 Task: Create New Customer with Customer Name: Azelly Flowers, Billing Address Line1: 3645 Walton Street, Billing Address Line2:  Salt Lake City, Billing Address Line3:  Utah 84104
Action: Mouse moved to (147, 35)
Screenshot: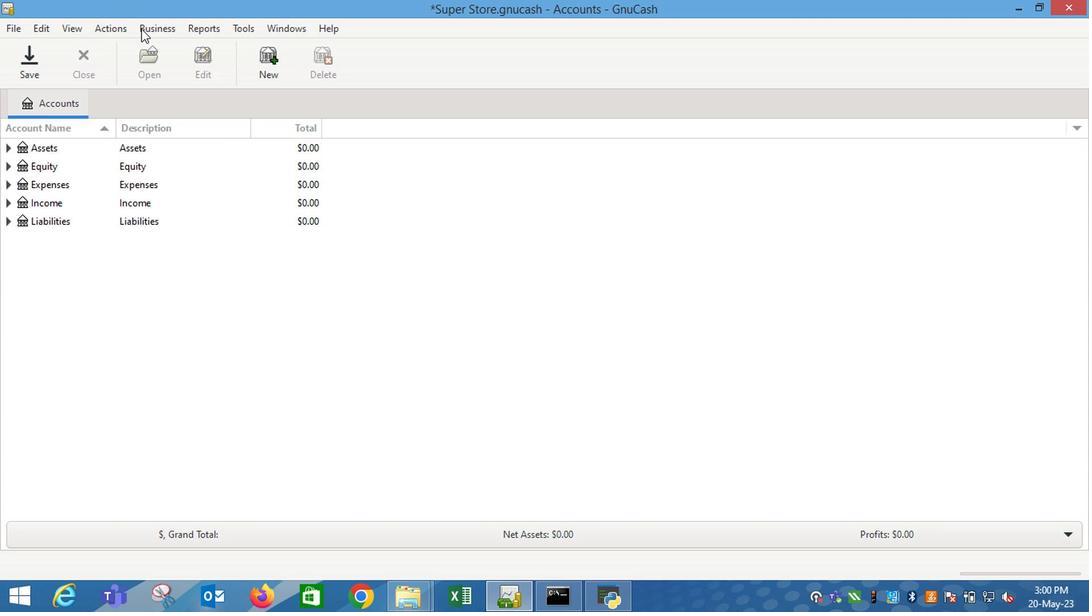 
Action: Mouse pressed left at (147, 35)
Screenshot: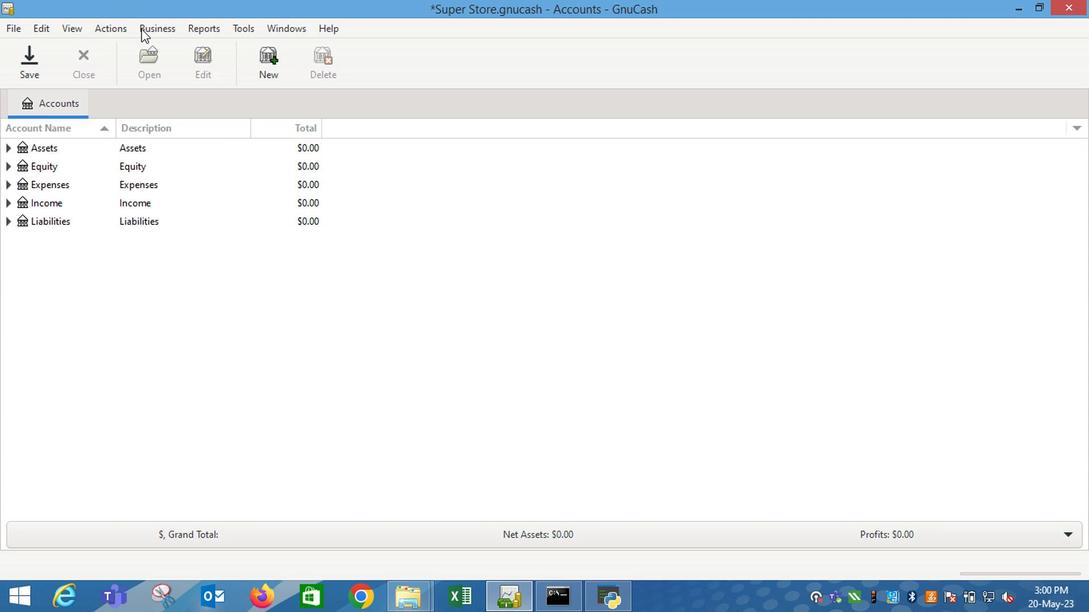 
Action: Mouse moved to (335, 68)
Screenshot: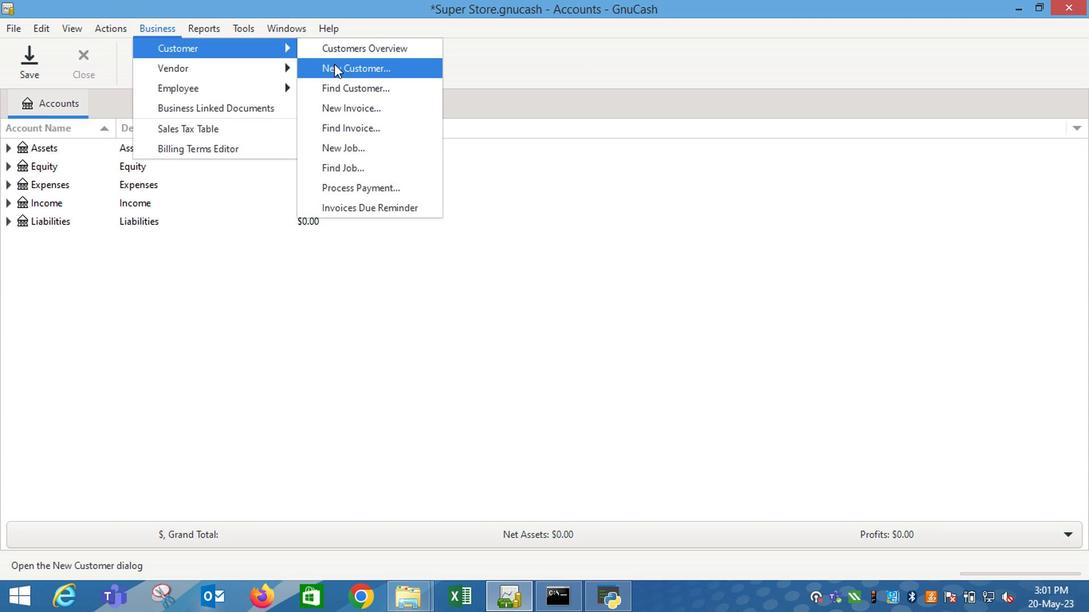 
Action: Mouse pressed left at (335, 68)
Screenshot: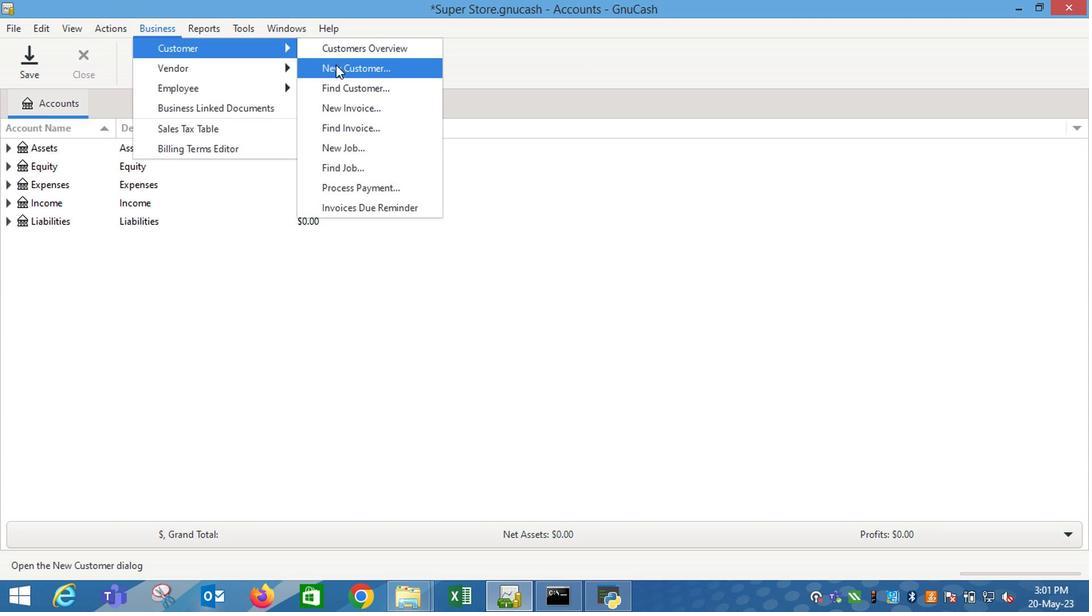 
Action: Key pressed <Key.shift_r>Azelly<Key.space>f<Key.shift_r>lowerw<Key.backspace><Key.backspace><Key.backspace><Key.backspace><Key.backspace><Key.backspace><Key.backspace><Key.shift_r>Flowers<Key.tab><Key.tab><Key.tab>3645<Key.space><Key.shift_r>Walton<Key.space><Key.shift_r>Street<Key.tab><Key.shift_r>SA<Key.right><Key.tab><Key.shift_r>Ut<Key.right>
Screenshot: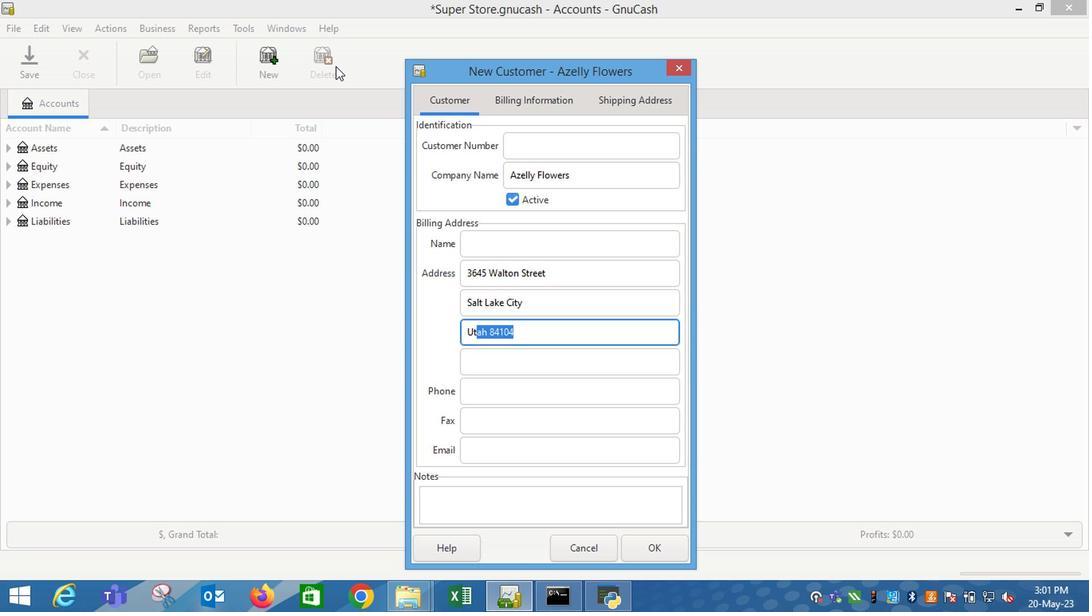 
Action: Mouse moved to (654, 540)
Screenshot: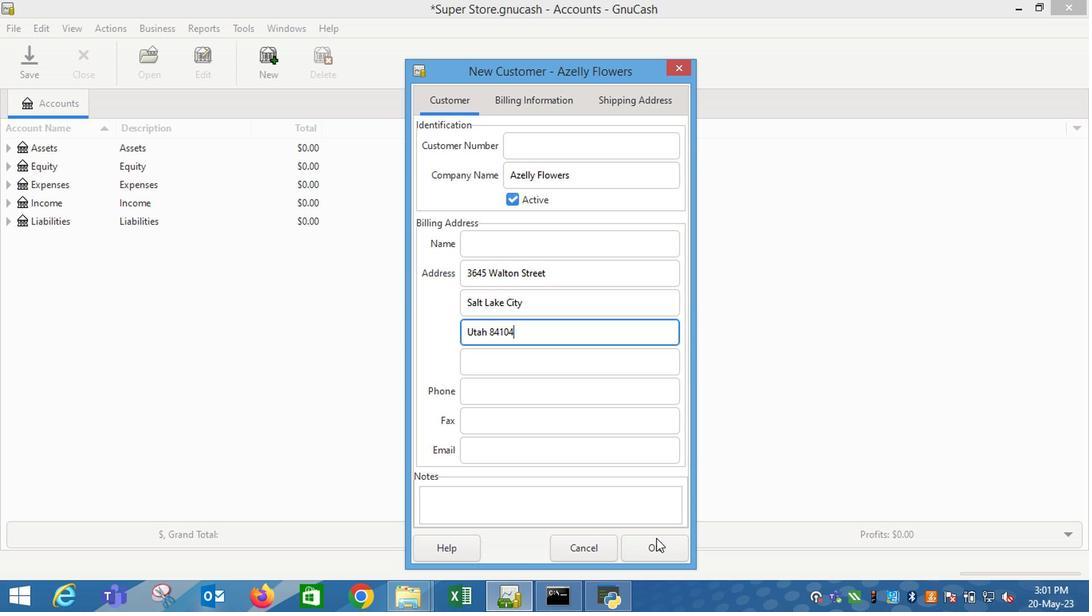 
Action: Mouse pressed left at (654, 540)
Screenshot: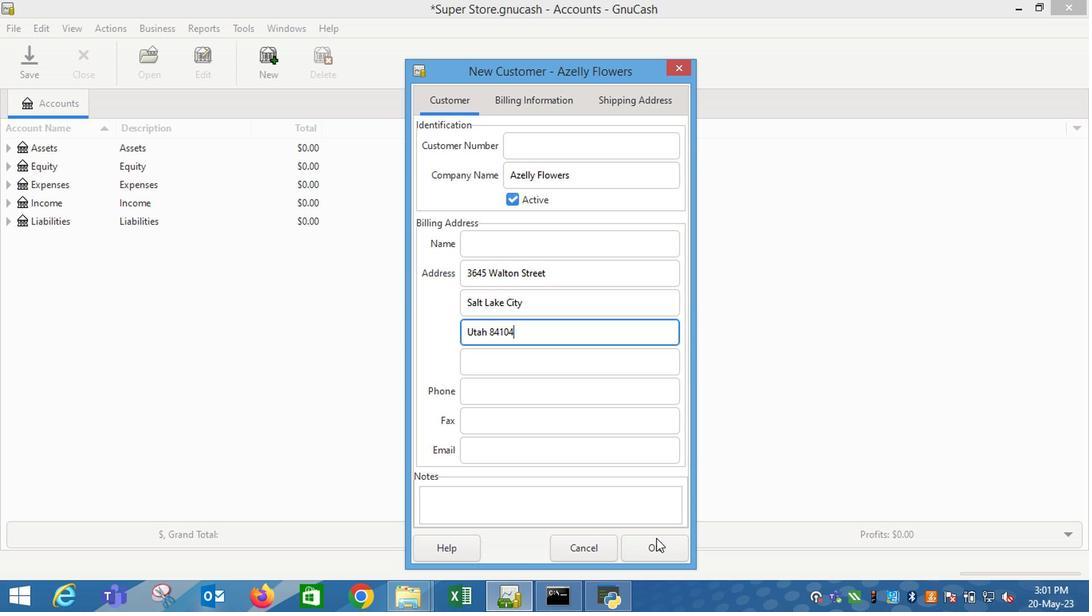 
Action: Mouse moved to (652, 539)
Screenshot: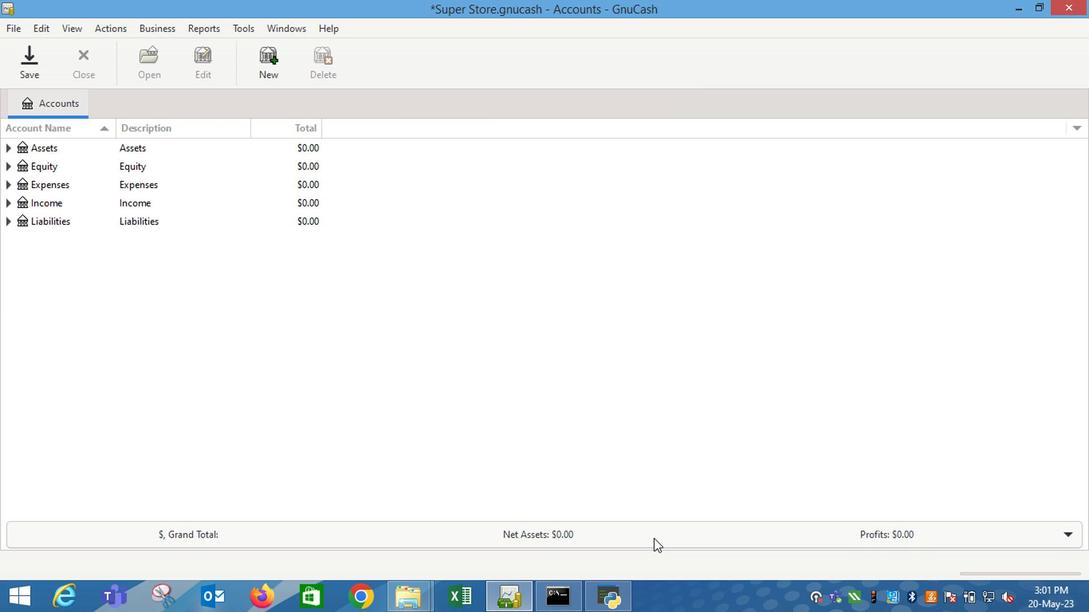 
